 Task: In the Contact  Ariana_Allen@estee-lauder.com, schedule and save the meeting with title: 'Product Demo and Service Presentation', Select date: '29 September, 2023', select start time: 3:00:PM. Add location in person New York with meeting description: Kindly join this meeting to understand Product Demo and Service Presentation.. Logged in from softage.1@softage.net
Action: Mouse moved to (80, 50)
Screenshot: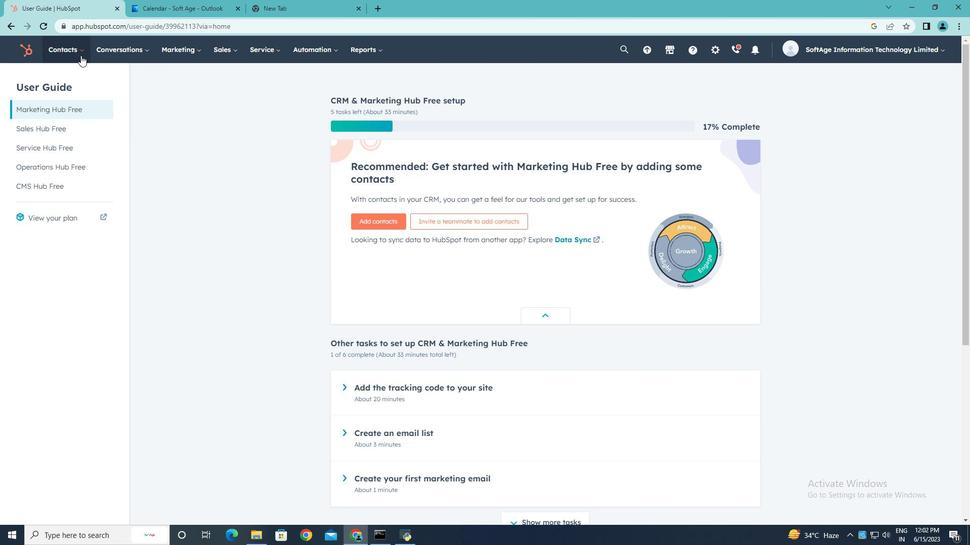 
Action: Mouse pressed left at (80, 50)
Screenshot: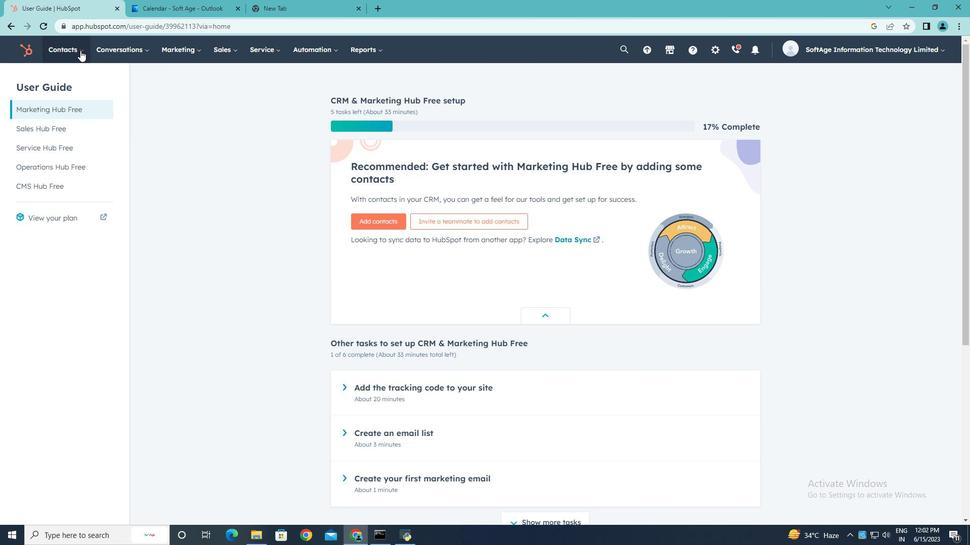 
Action: Mouse moved to (73, 81)
Screenshot: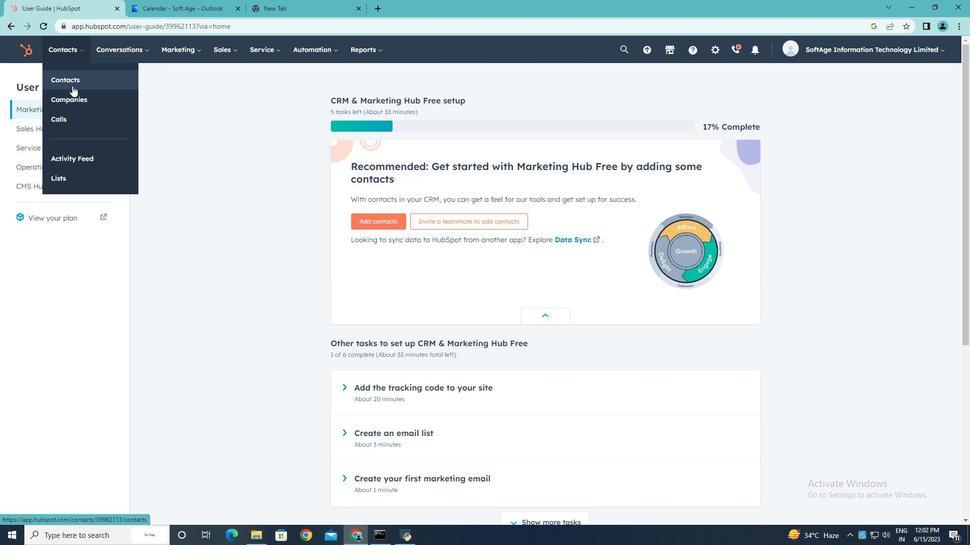 
Action: Mouse pressed left at (73, 81)
Screenshot: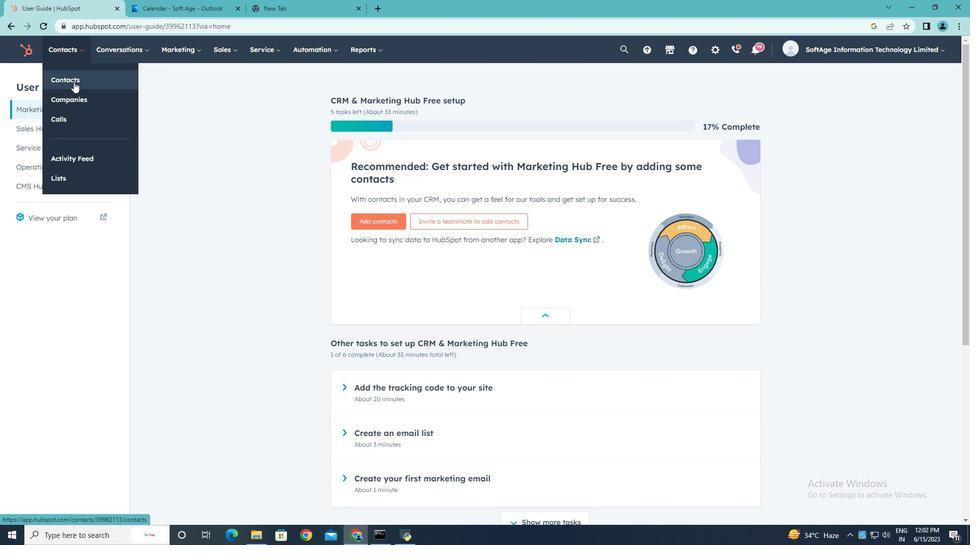 
Action: Mouse moved to (71, 162)
Screenshot: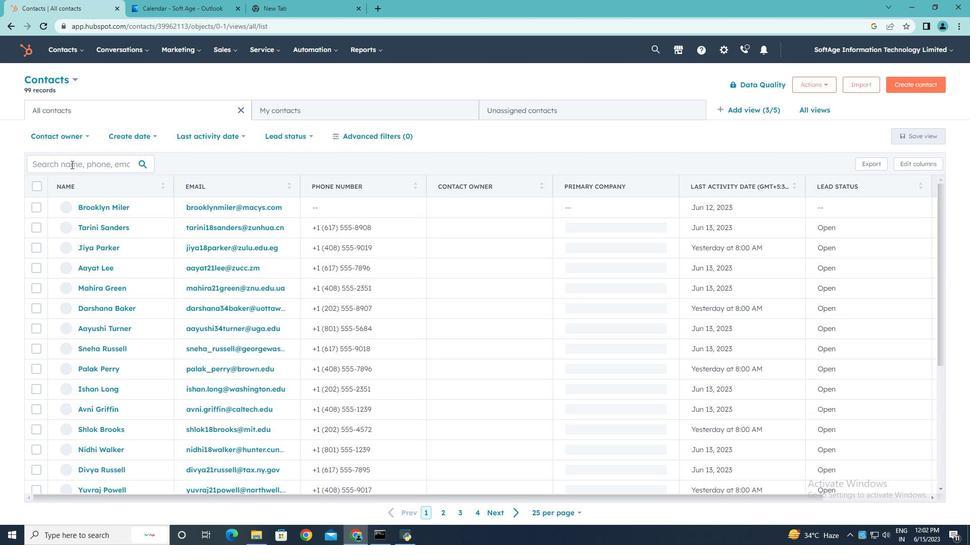
Action: Mouse pressed left at (71, 162)
Screenshot: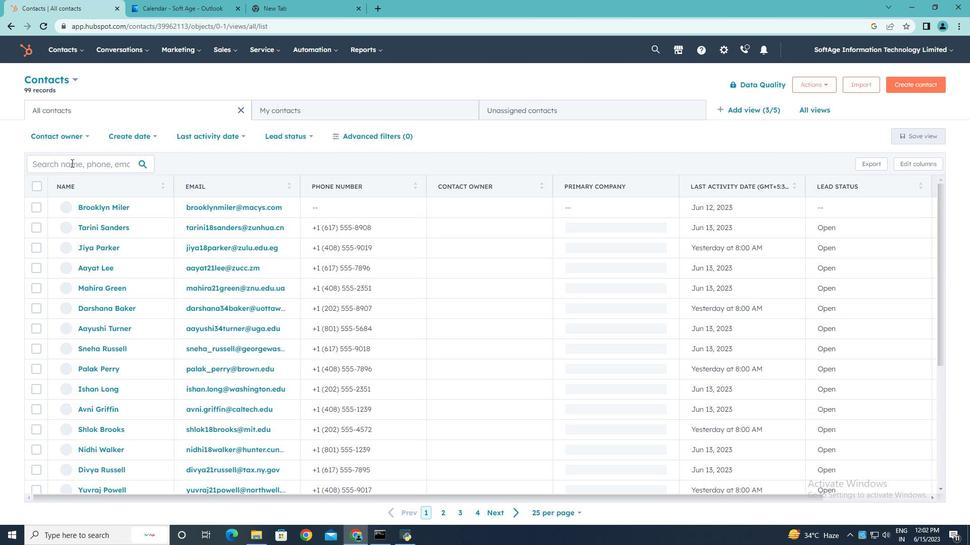 
Action: Key pressed <Key.shift>Ariana<Key.shift_r>_<Key.shift>Allen<Key.shift>@estee-lauder.com
Screenshot: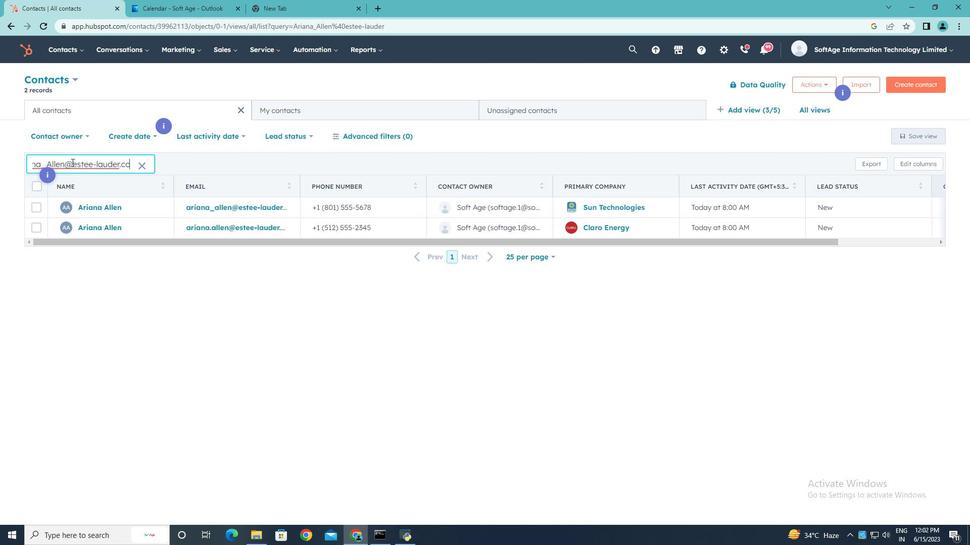 
Action: Mouse moved to (99, 211)
Screenshot: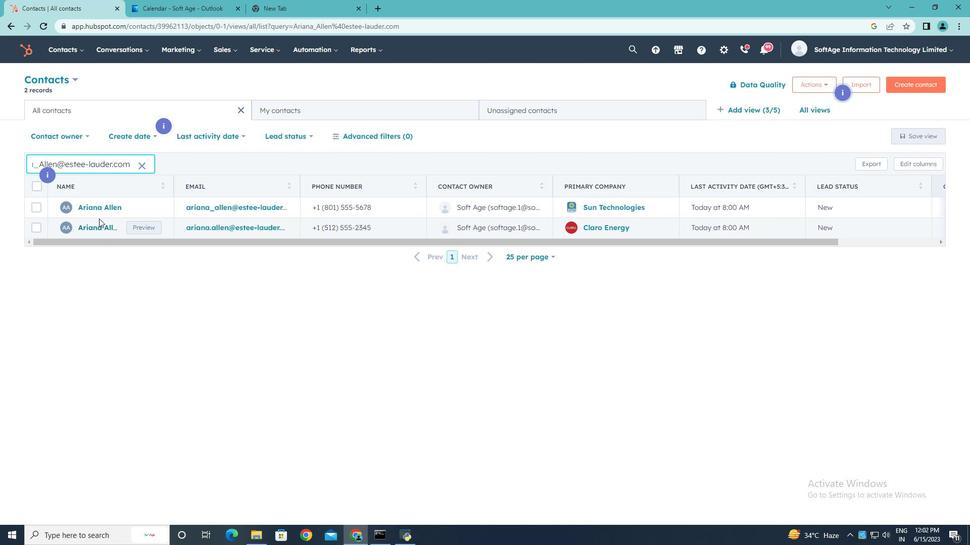 
Action: Mouse pressed left at (99, 211)
Screenshot: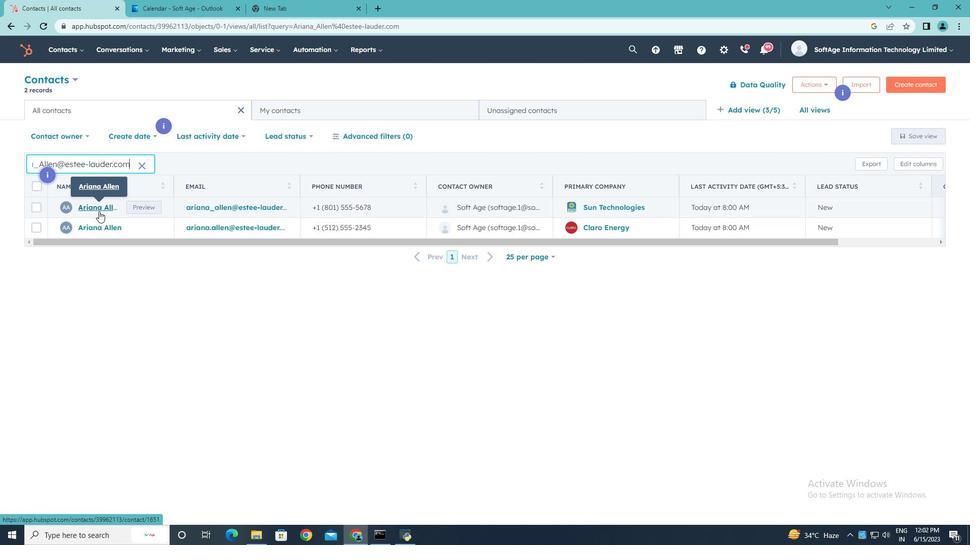
Action: Mouse moved to (162, 163)
Screenshot: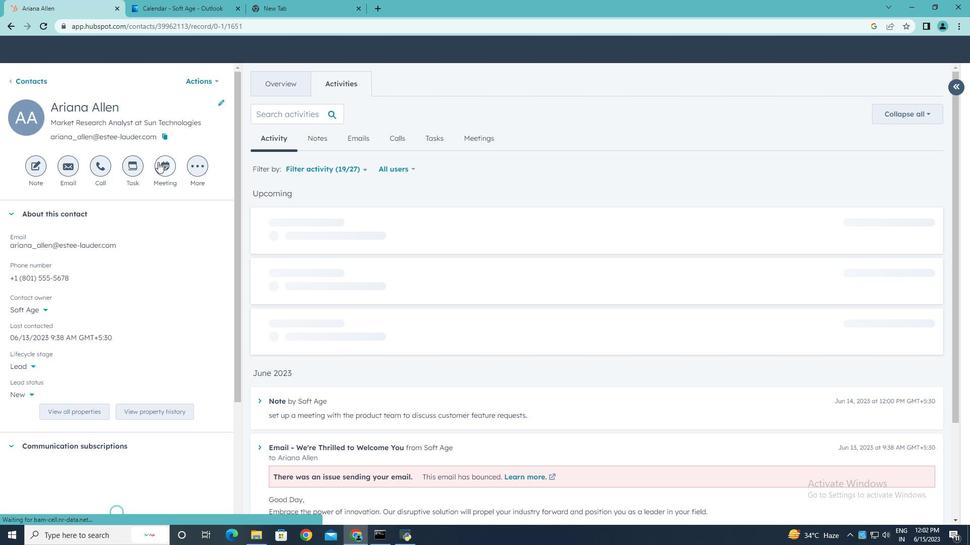 
Action: Mouse pressed left at (162, 163)
Screenshot: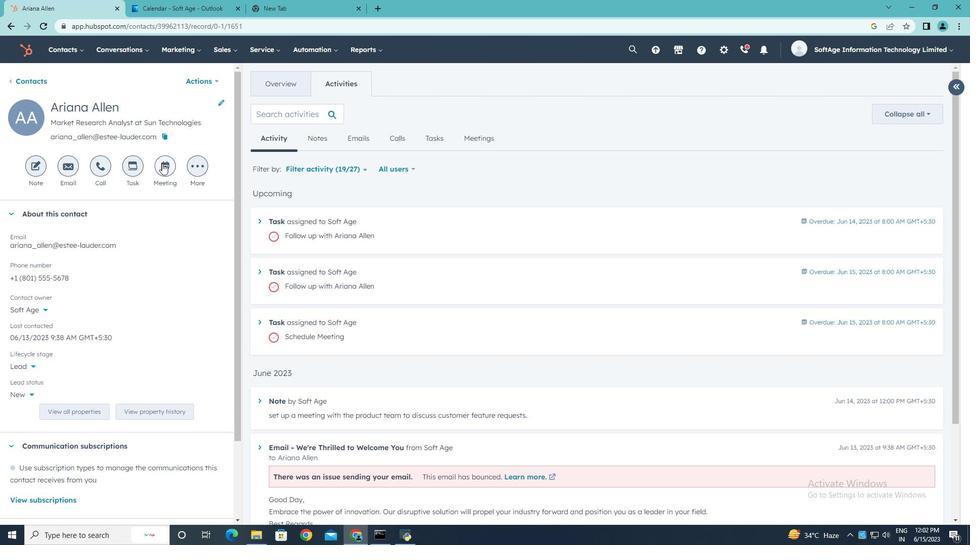 
Action: Key pressed <Key.shift>Product<Key.space><Key.shift>Demo<Key.space>and<Key.space><Key.shift>Service<Key.space><Key.shift><Key.shift><Key.shift><Key.shift><Key.shift><Key.shift>Presentation.
Screenshot: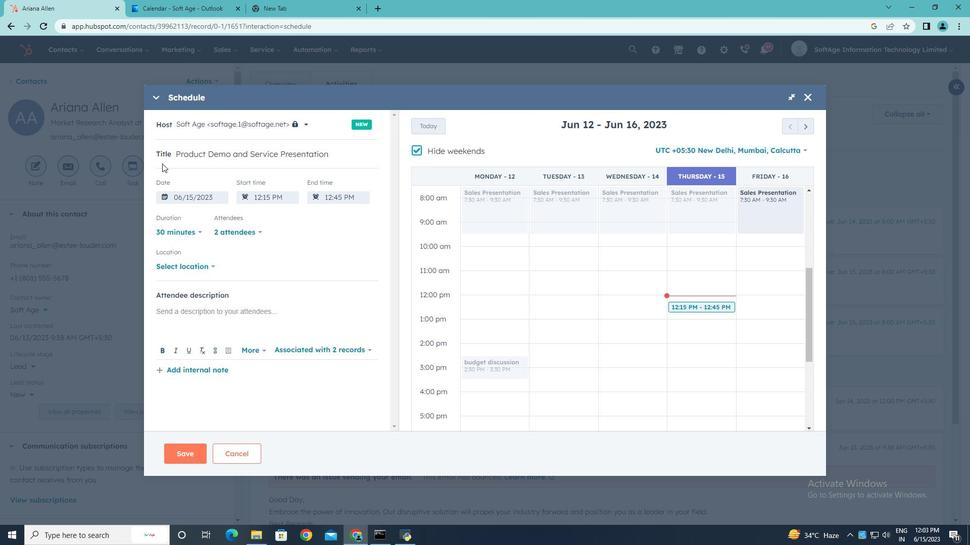 
Action: Mouse moved to (416, 149)
Screenshot: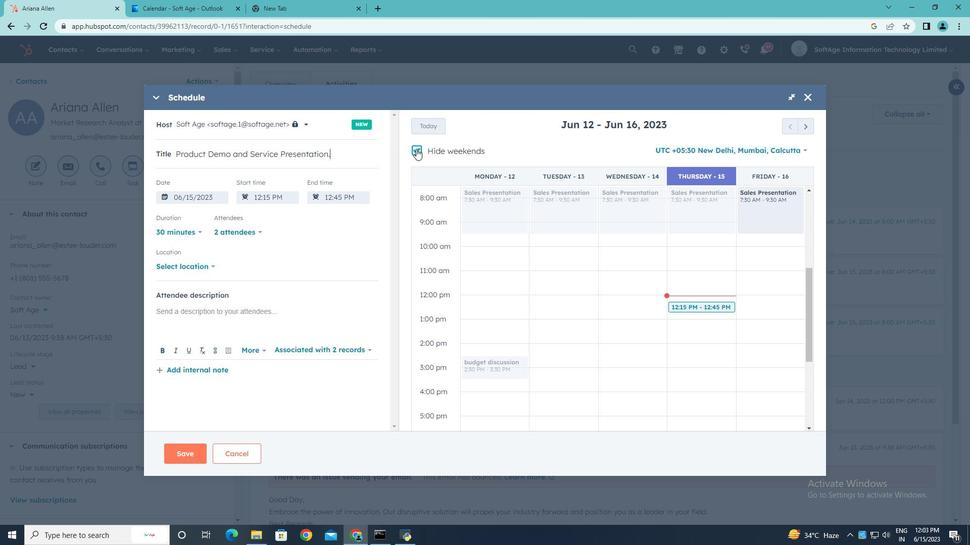
Action: Mouse pressed left at (416, 149)
Screenshot: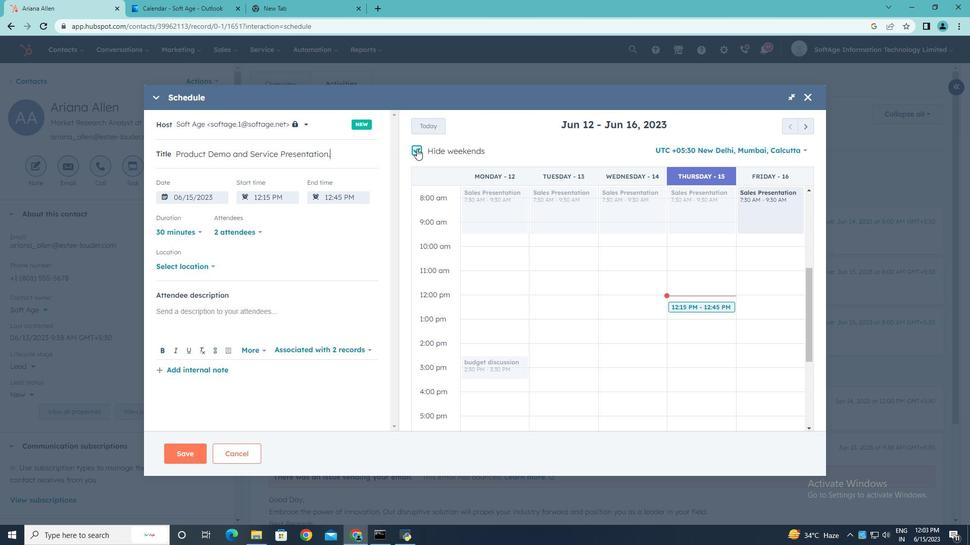 
Action: Mouse moved to (808, 127)
Screenshot: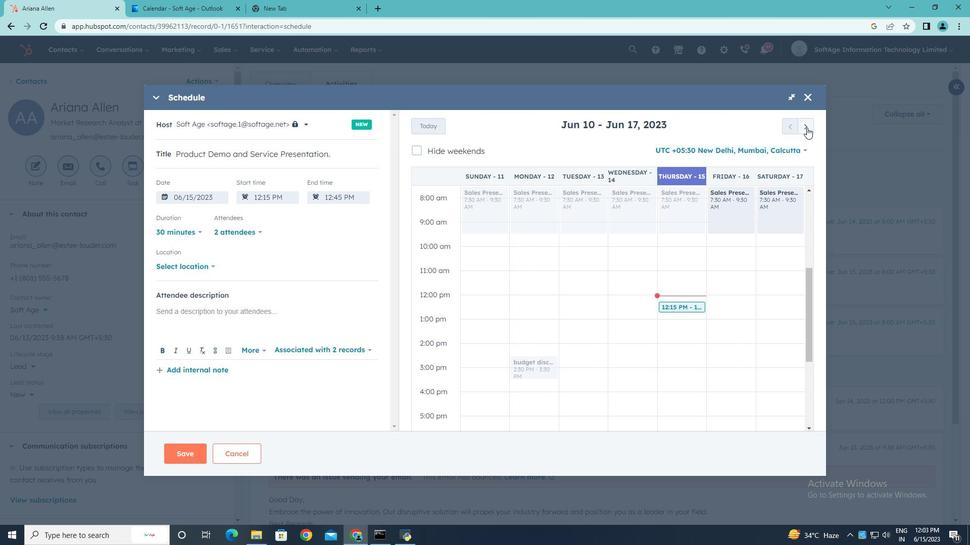 
Action: Mouse pressed left at (808, 127)
Screenshot: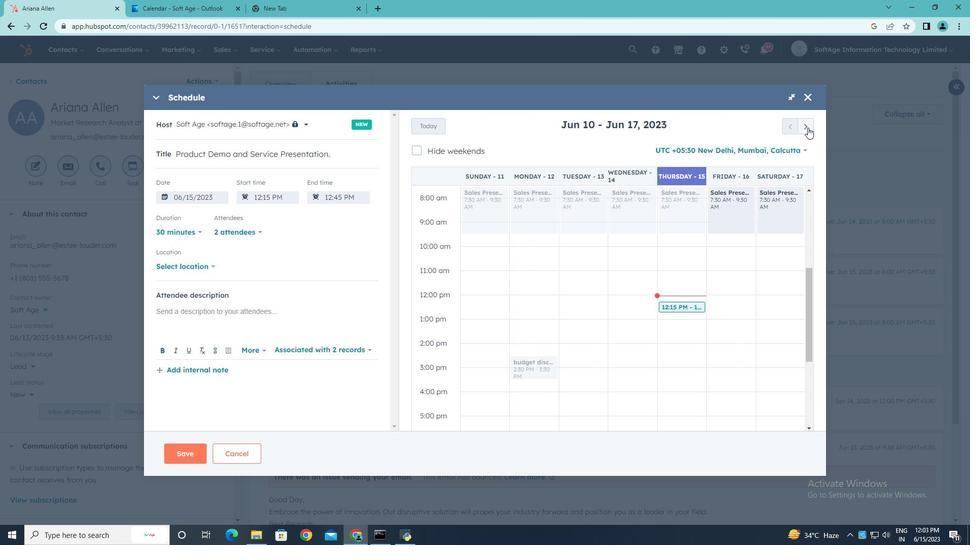 
Action: Mouse pressed left at (808, 127)
Screenshot: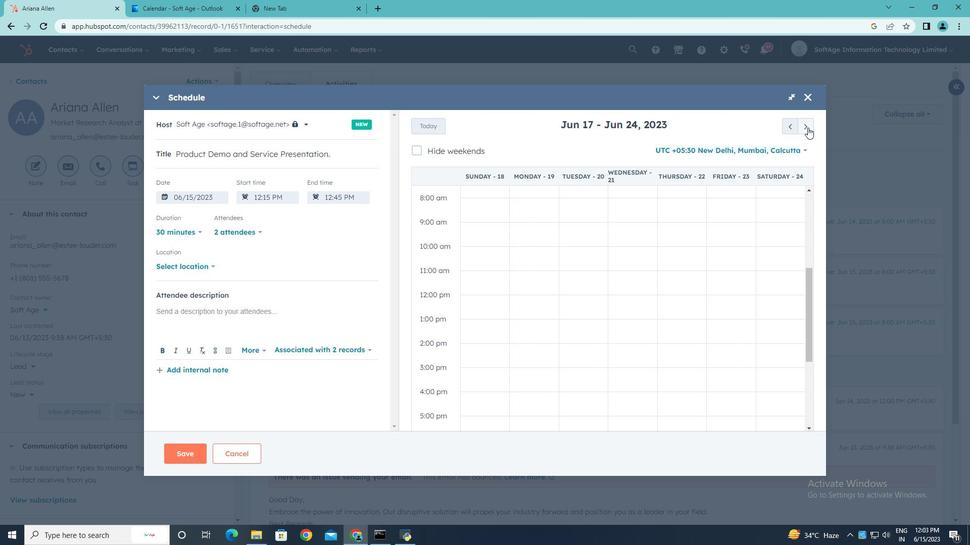 
Action: Mouse pressed left at (808, 127)
Screenshot: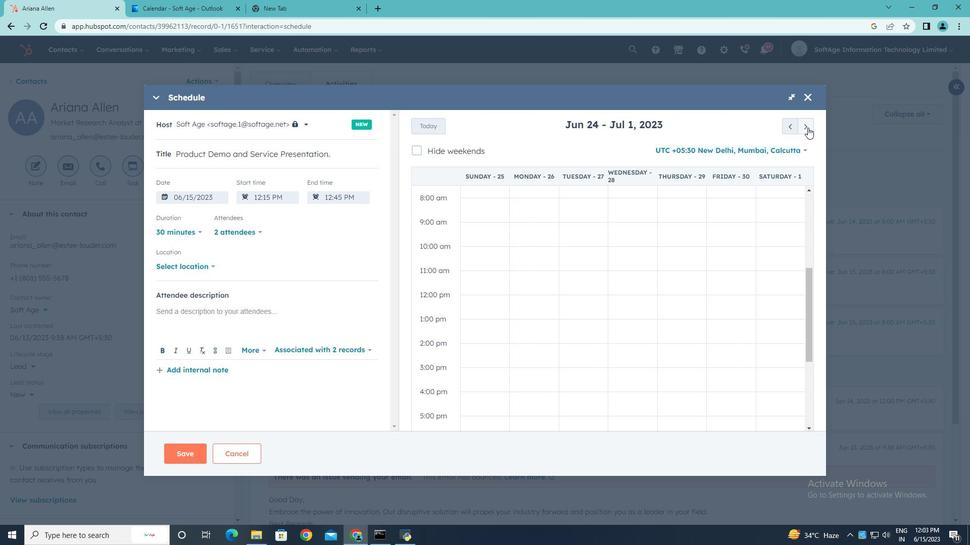 
Action: Mouse pressed left at (808, 127)
Screenshot: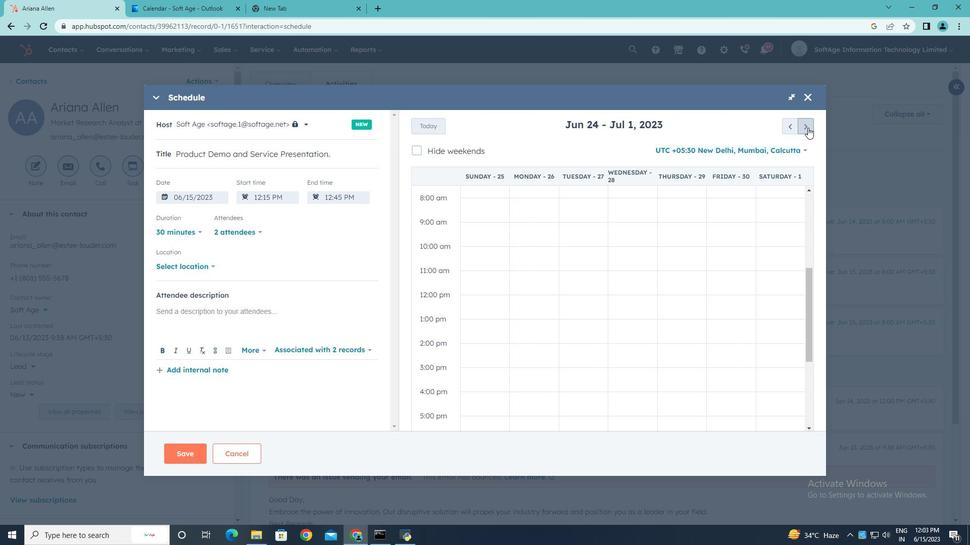 
Action: Mouse pressed left at (808, 127)
Screenshot: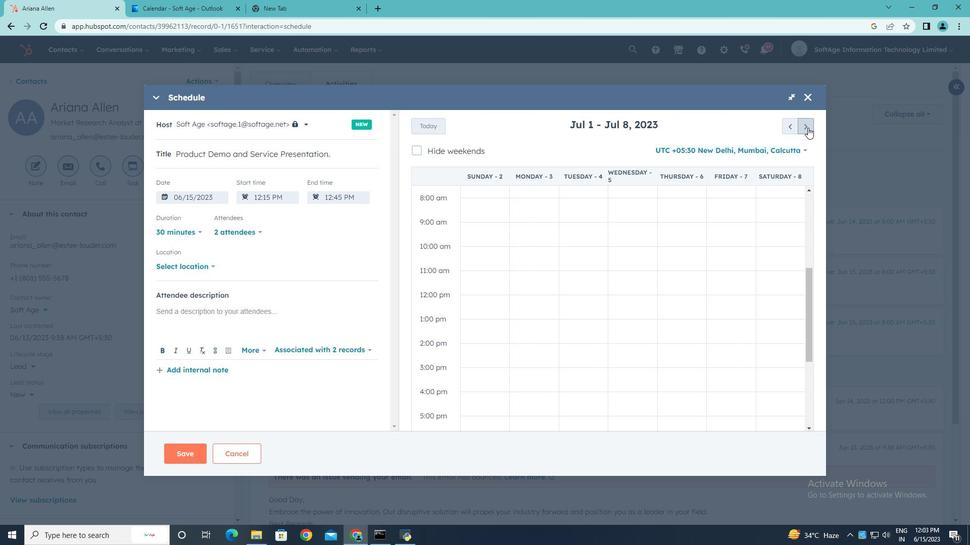 
Action: Mouse pressed left at (808, 127)
Screenshot: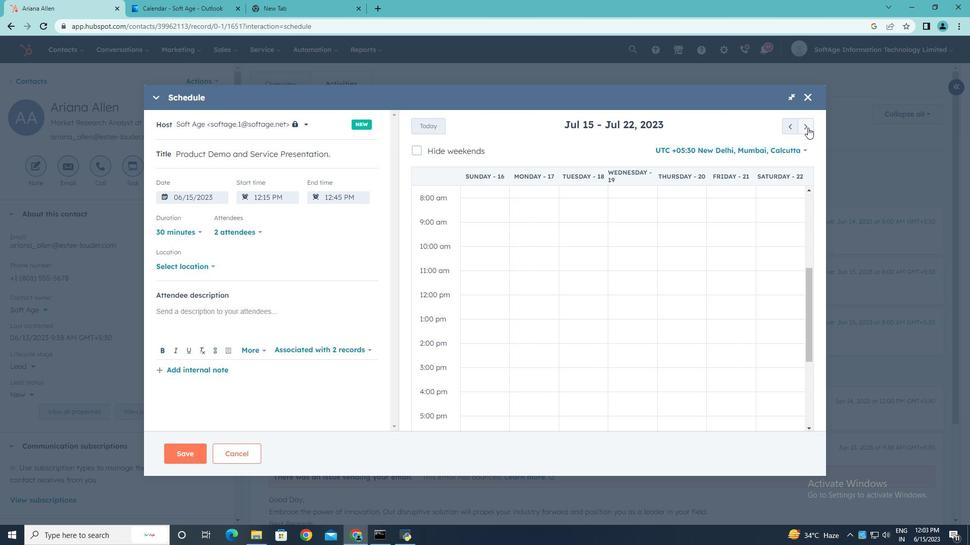 
Action: Mouse pressed left at (808, 127)
Screenshot: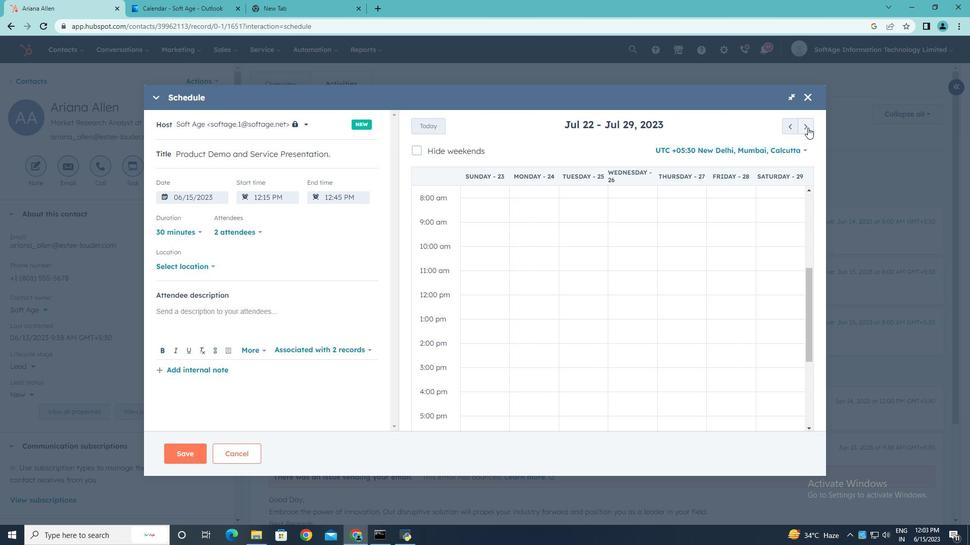 
Action: Mouse pressed left at (808, 127)
Screenshot: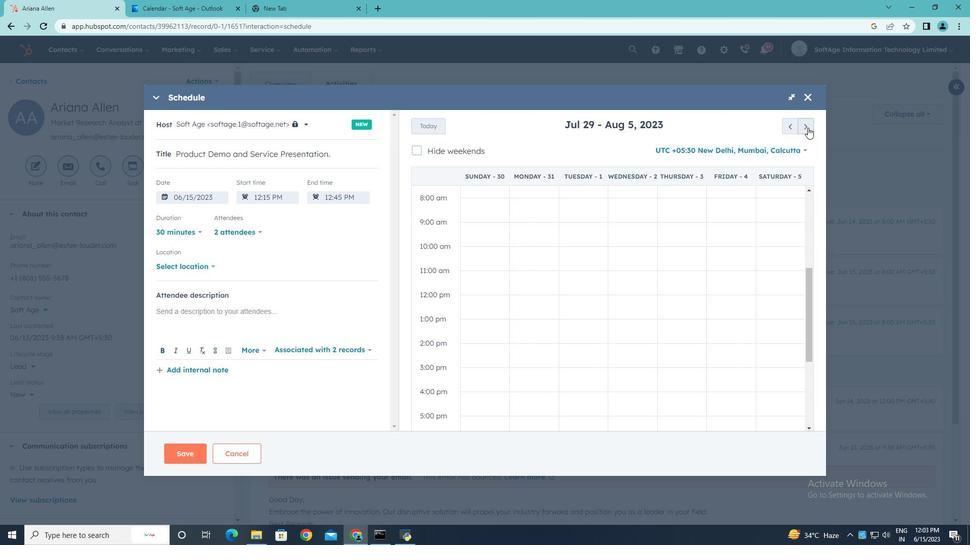 
Action: Mouse pressed left at (808, 127)
Screenshot: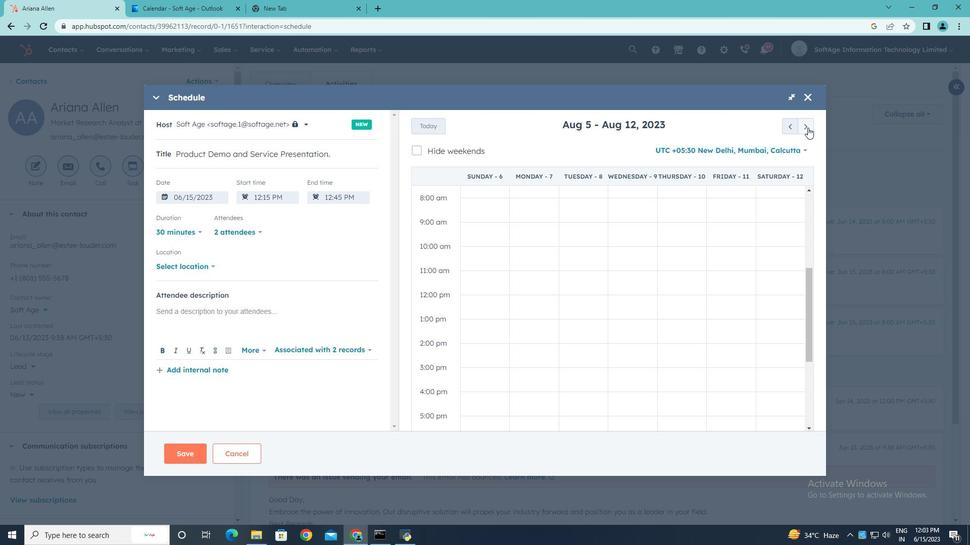 
Action: Mouse pressed left at (808, 127)
Screenshot: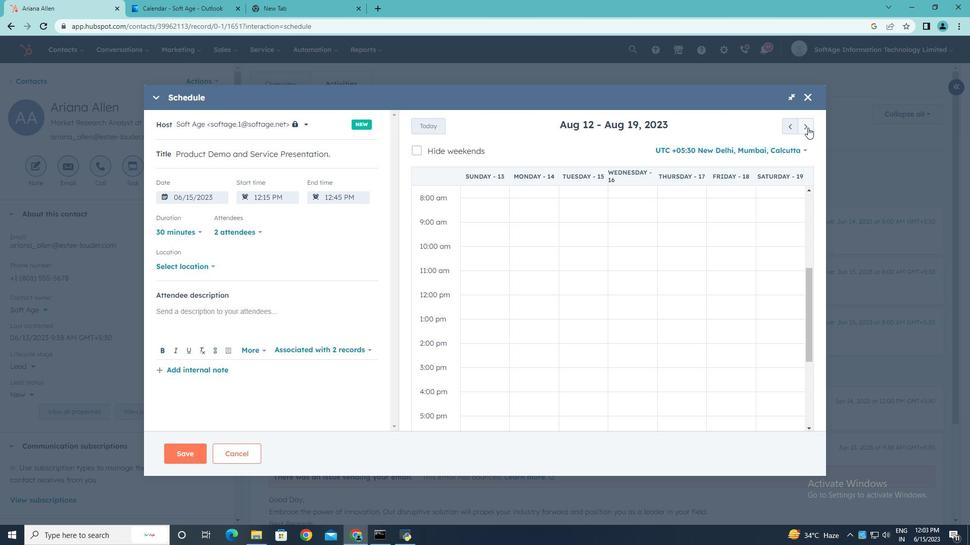 
Action: Mouse pressed left at (808, 127)
Screenshot: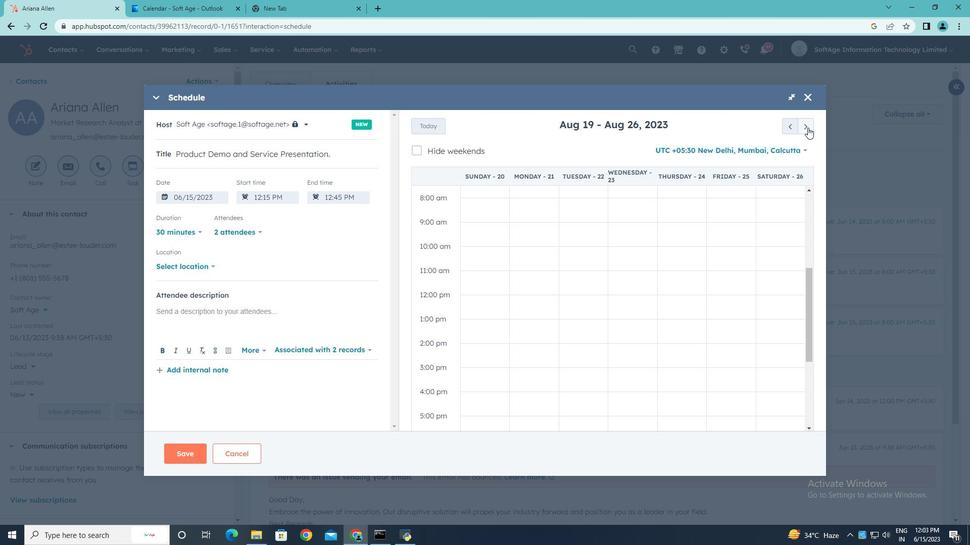 
Action: Mouse pressed left at (808, 127)
Screenshot: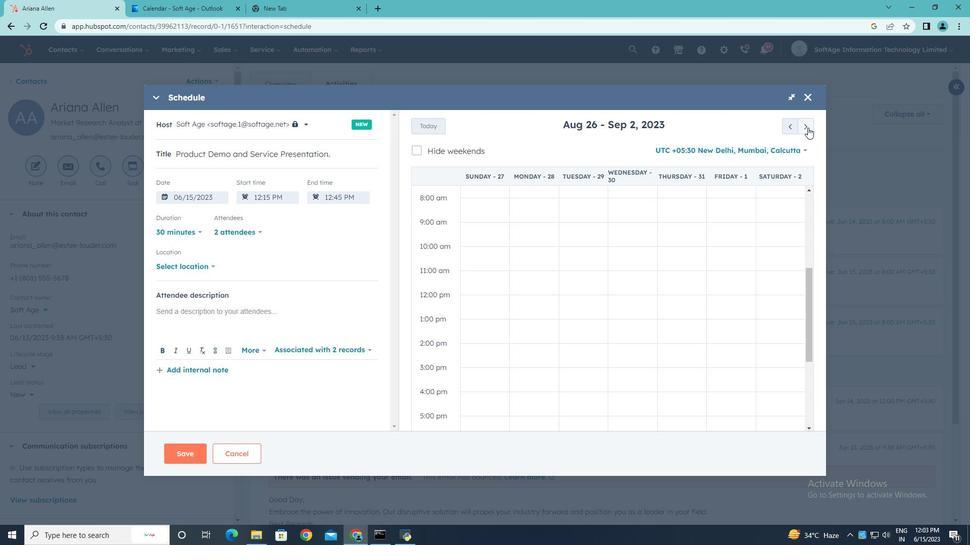 
Action: Mouse pressed left at (808, 127)
Screenshot: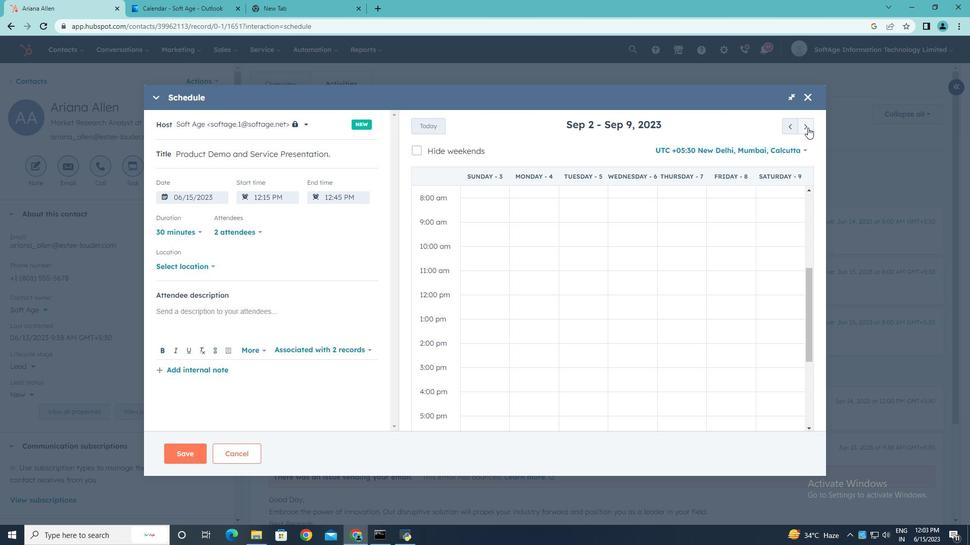 
Action: Mouse pressed left at (808, 127)
Screenshot: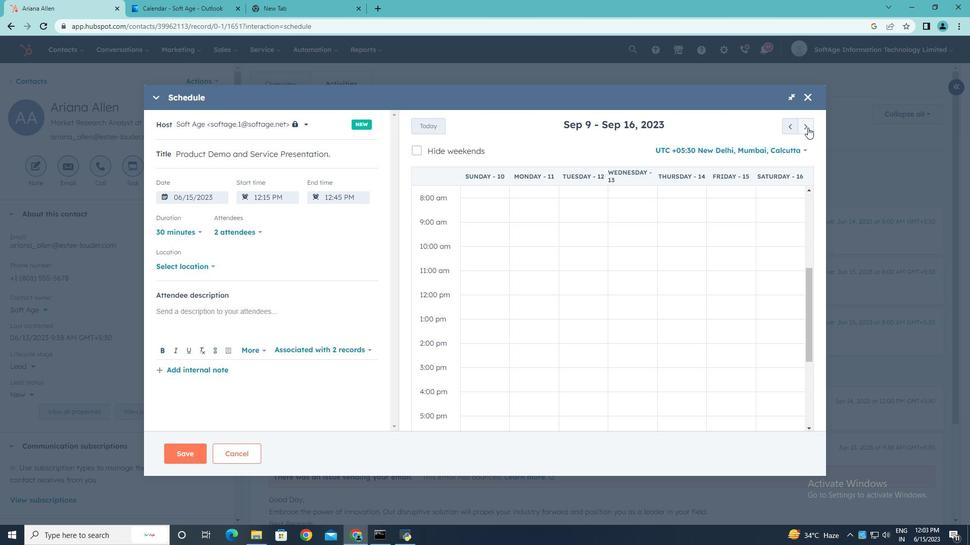 
Action: Mouse pressed left at (808, 127)
Screenshot: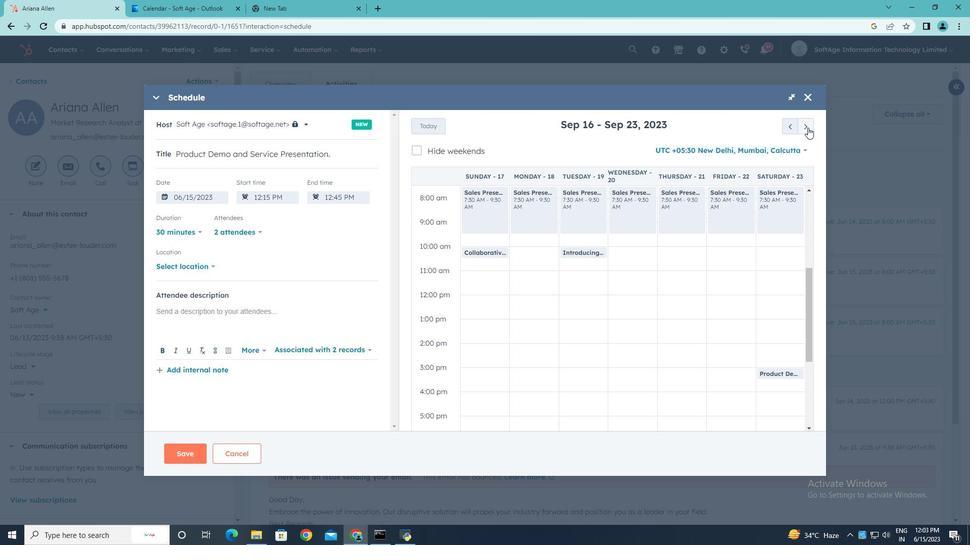 
Action: Mouse moved to (723, 372)
Screenshot: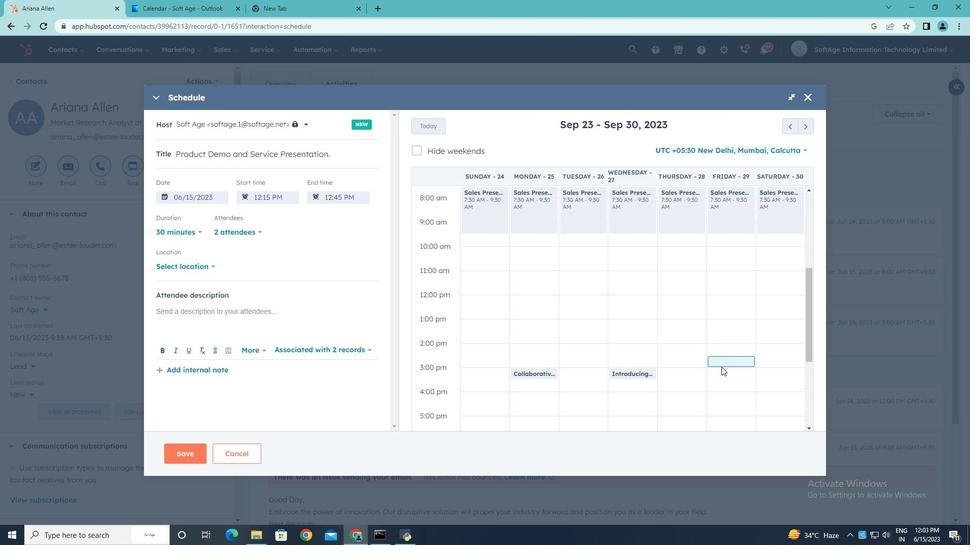 
Action: Mouse pressed left at (723, 372)
Screenshot: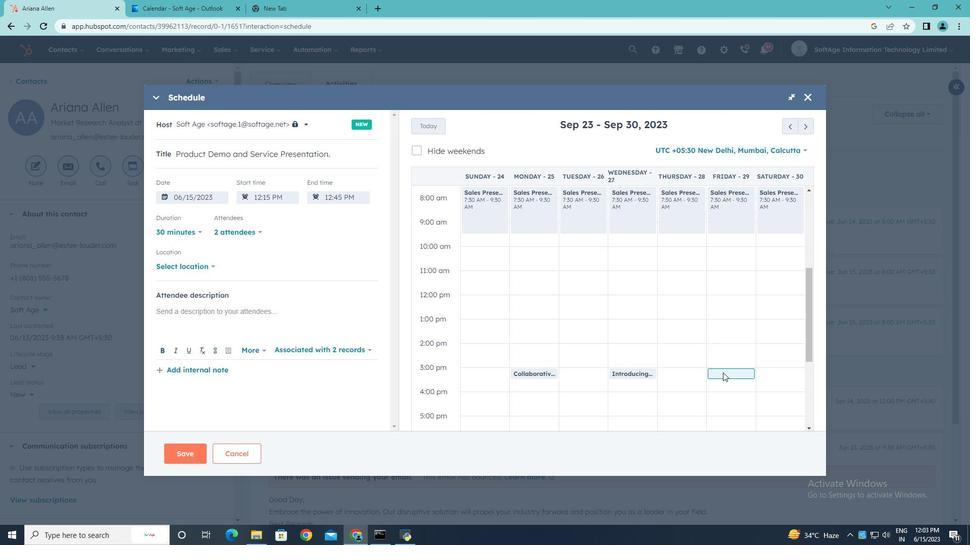 
Action: Mouse moved to (213, 265)
Screenshot: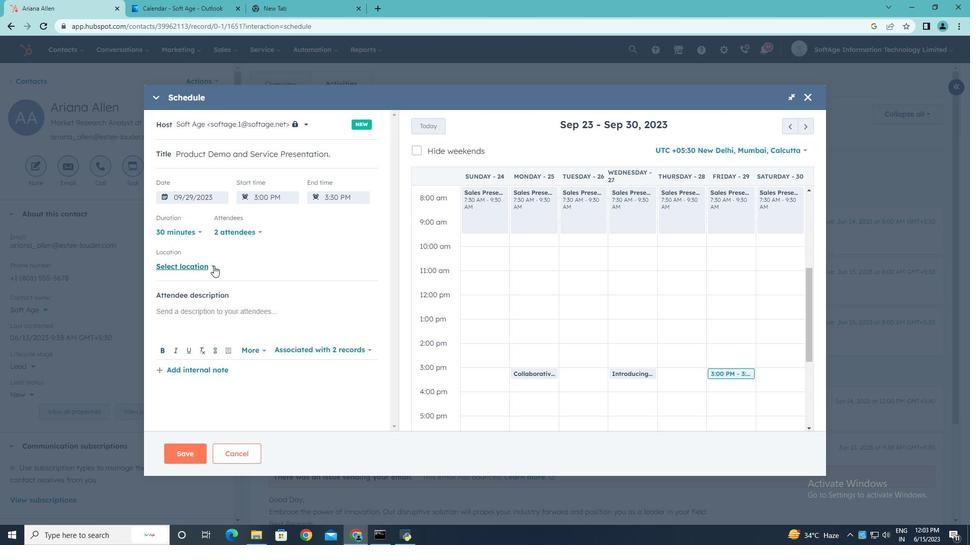 
Action: Mouse pressed left at (213, 265)
Screenshot: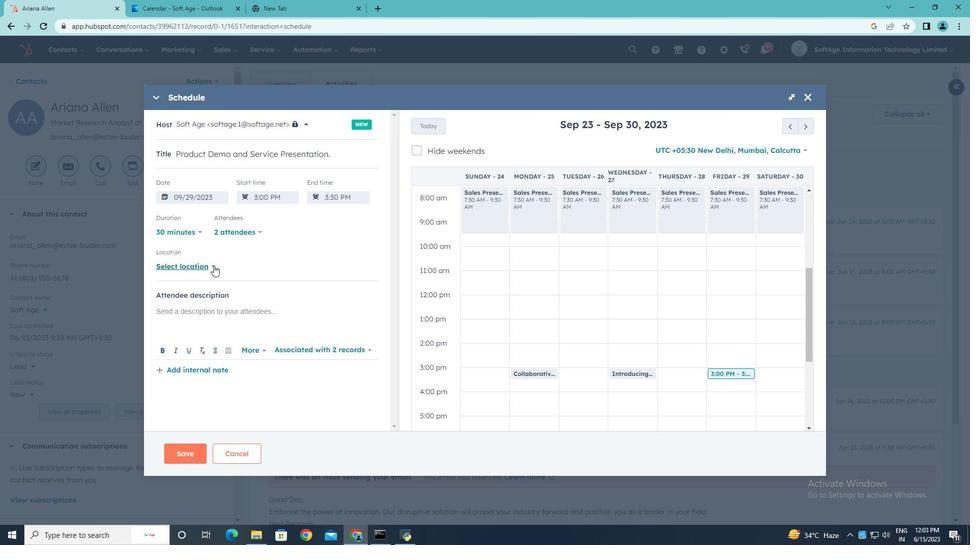 
Action: Mouse moved to (238, 261)
Screenshot: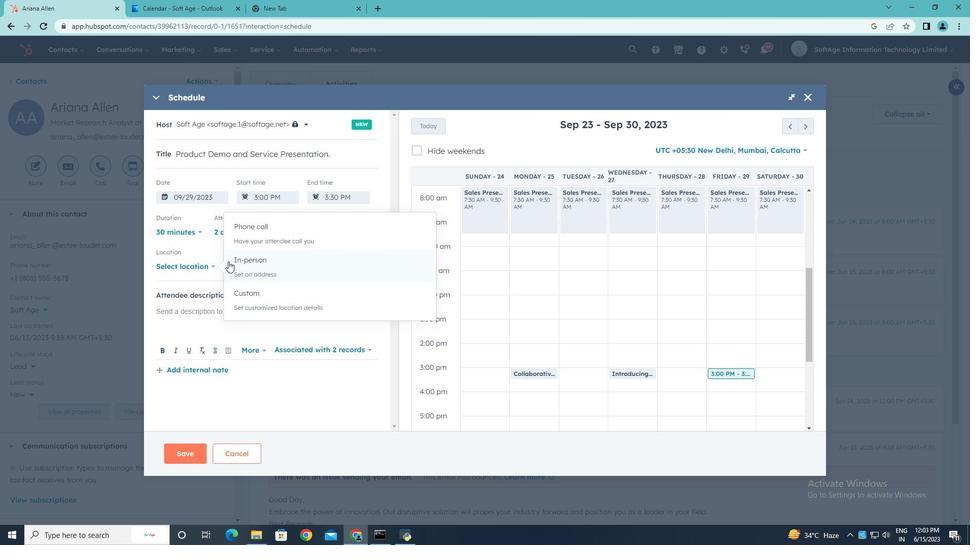 
Action: Mouse pressed left at (238, 261)
Screenshot: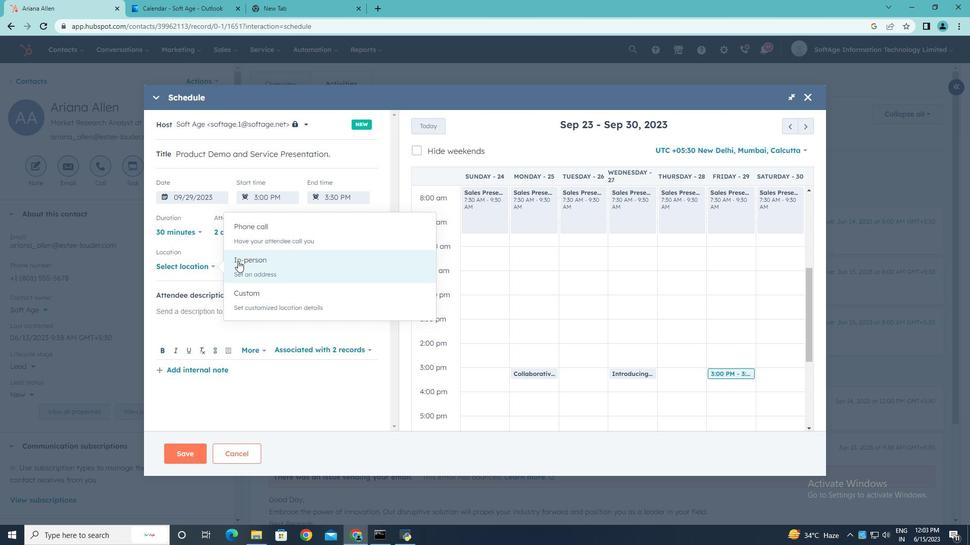 
Action: Mouse moved to (233, 267)
Screenshot: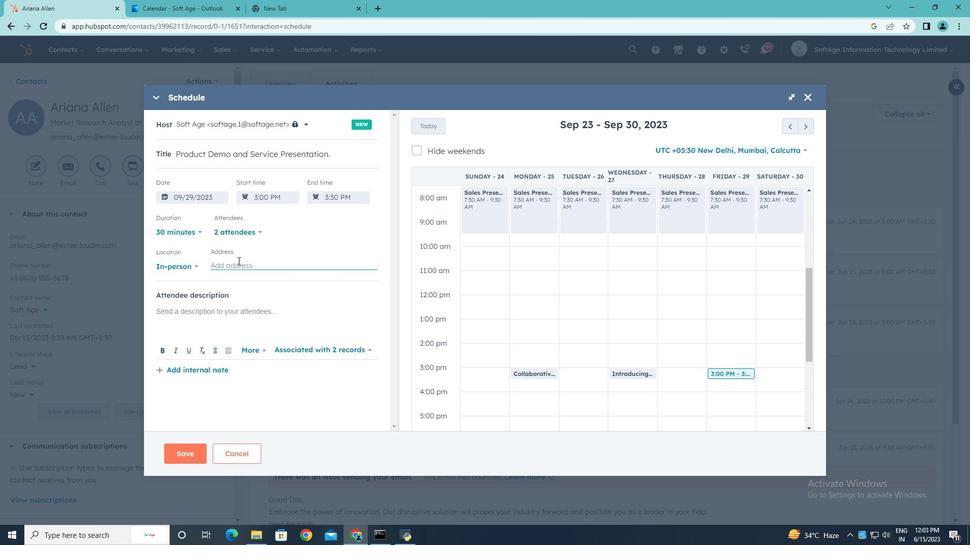 
Action: Mouse pressed left at (233, 267)
Screenshot: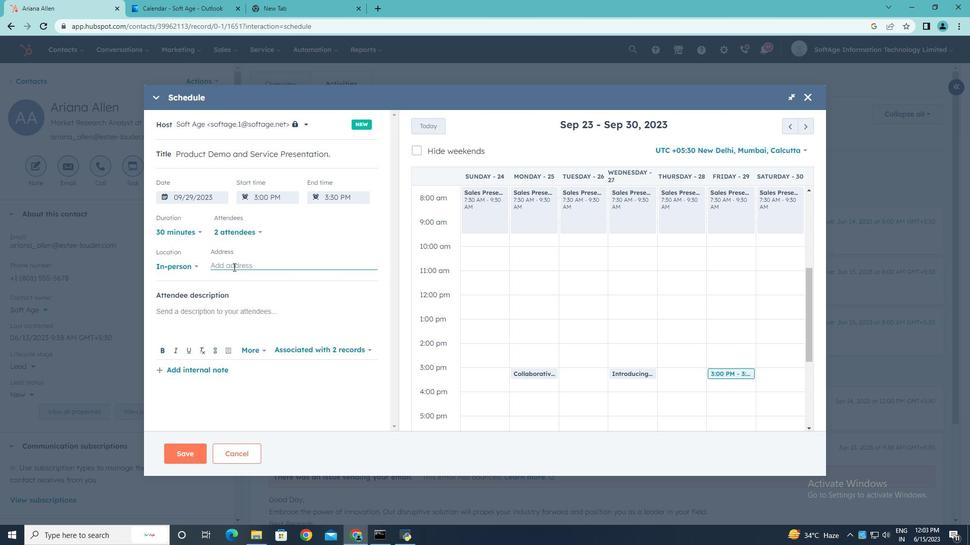 
Action: Key pressed <Key.shift>New<Key.space><Key.shift>York
Screenshot: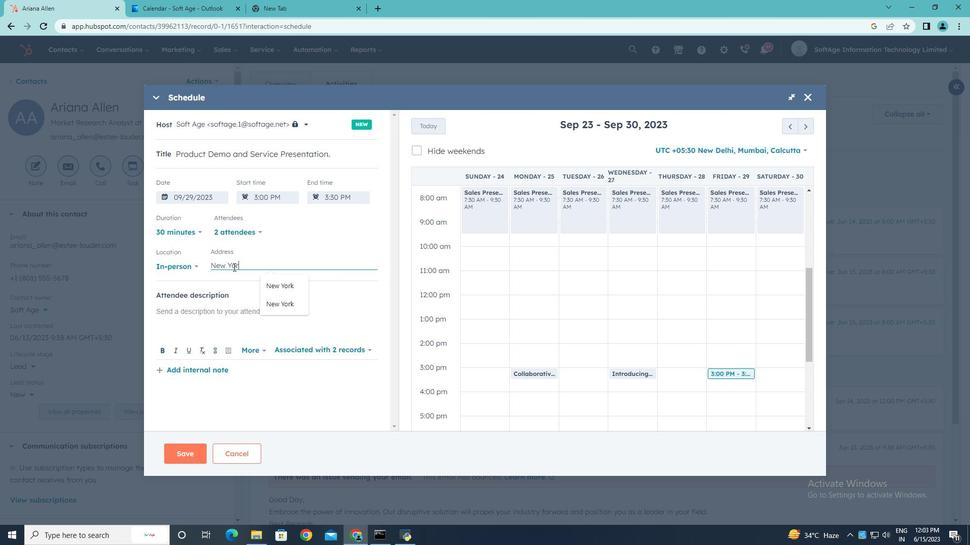 
Action: Mouse moved to (200, 312)
Screenshot: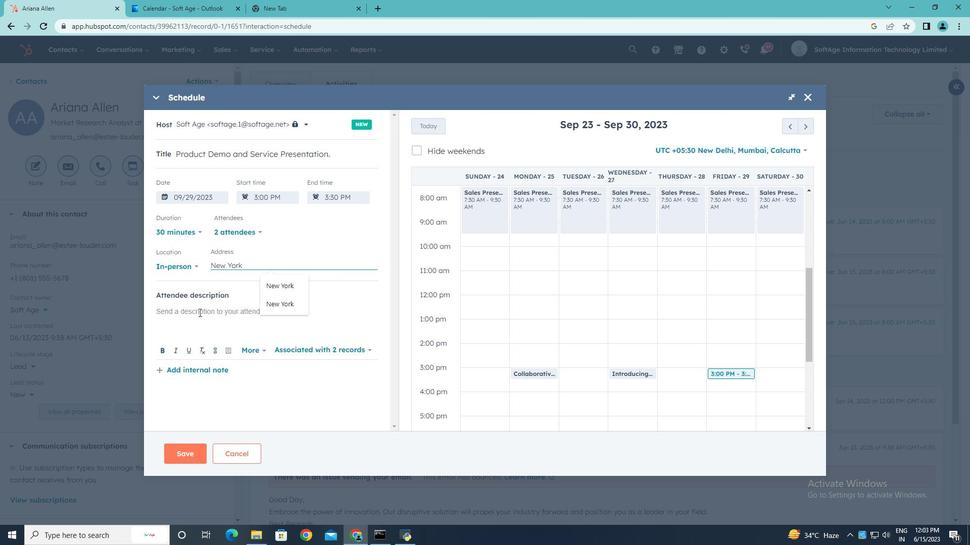 
Action: Mouse pressed left at (200, 312)
Screenshot: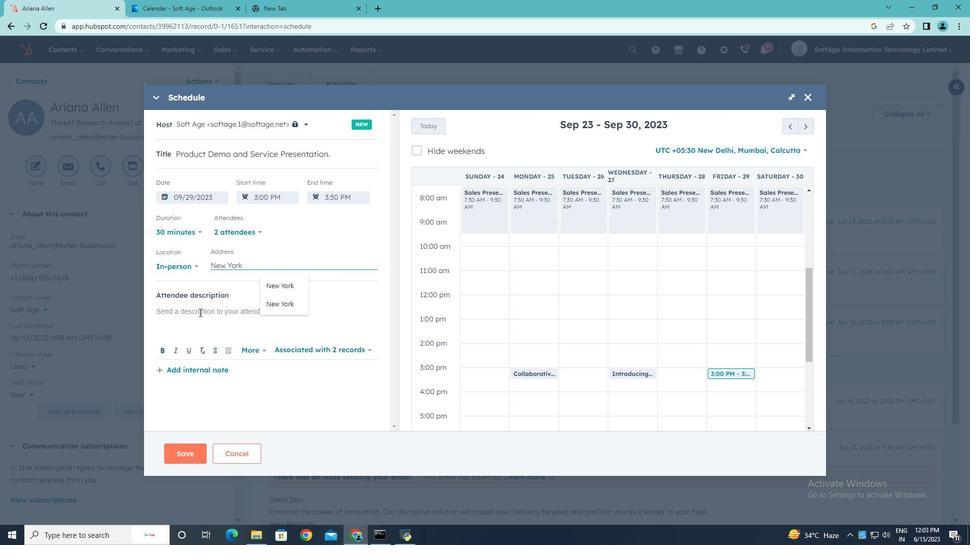 
Action: Key pressed <Key.shift>Kindly<Key.space>join<Key.space>this<Key.space>meeting<Key.space>to<Key.space>understand<Key.space><Key.shift>Product<Key.space><Key.shift>Demo<Key.space>ans<Key.backspace>d<Key.space><Key.shift>Service<Key.space><Key.shift><Key.shift>Presentation..
Screenshot: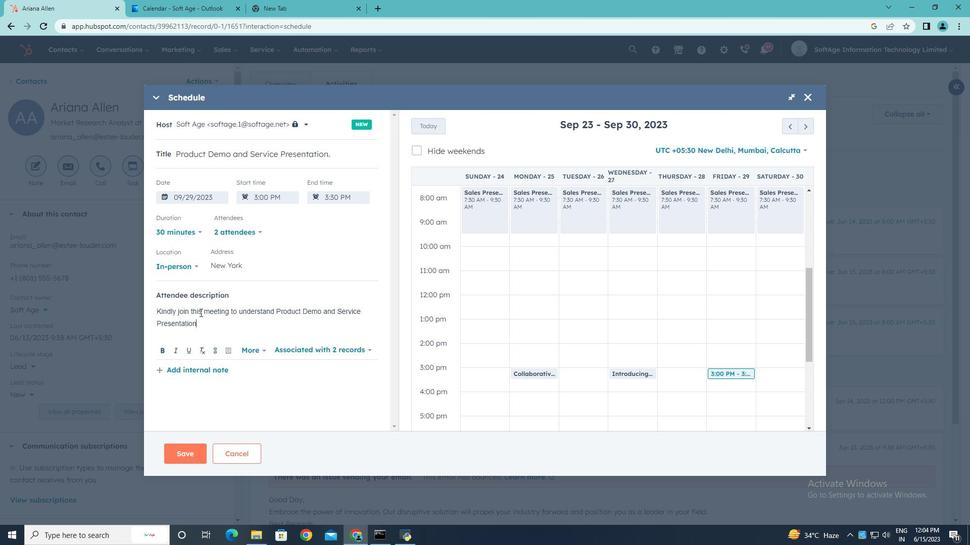 
Action: Mouse moved to (179, 451)
Screenshot: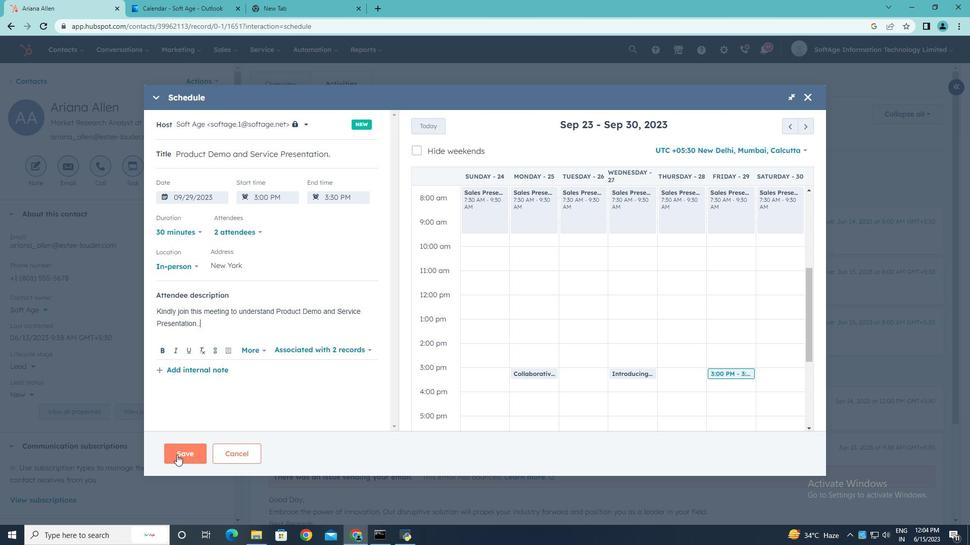 
Action: Mouse pressed left at (179, 451)
Screenshot: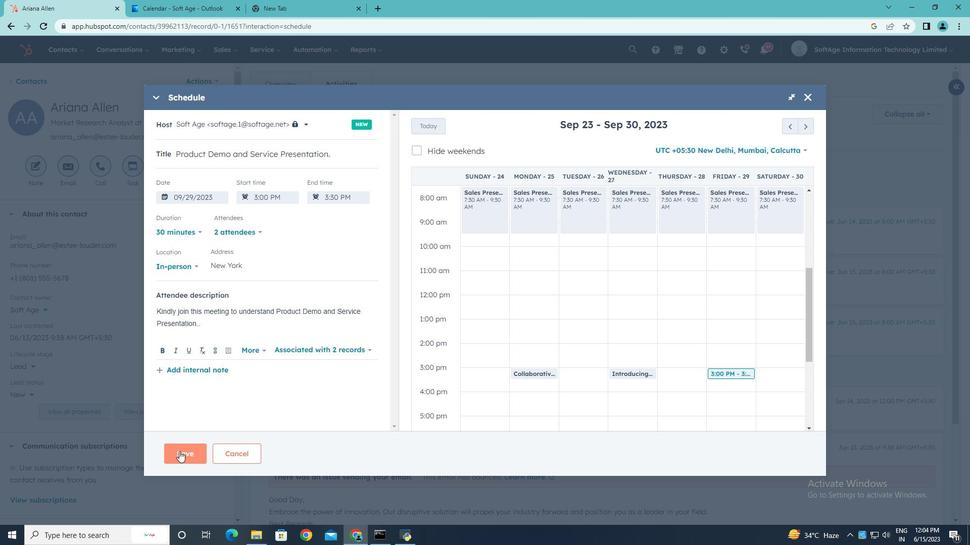 
